 Task: Add Dates with Start Date as Nov 01 2023 and Due Date as Nov 30 2023 to Card Card0032 in Board Board0023 in Workspace Development in Trello
Action: Mouse moved to (484, 541)
Screenshot: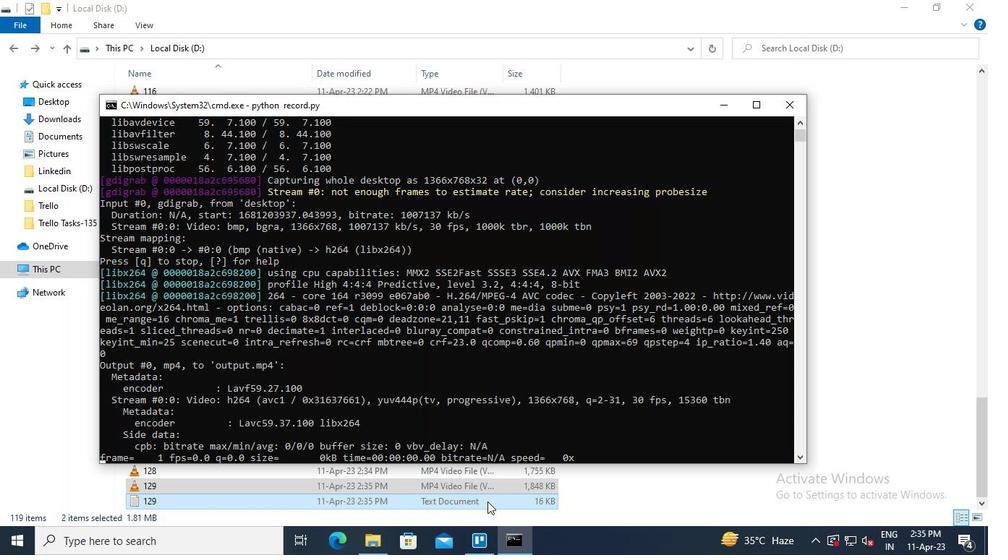 
Action: Mouse pressed left at (484, 541)
Screenshot: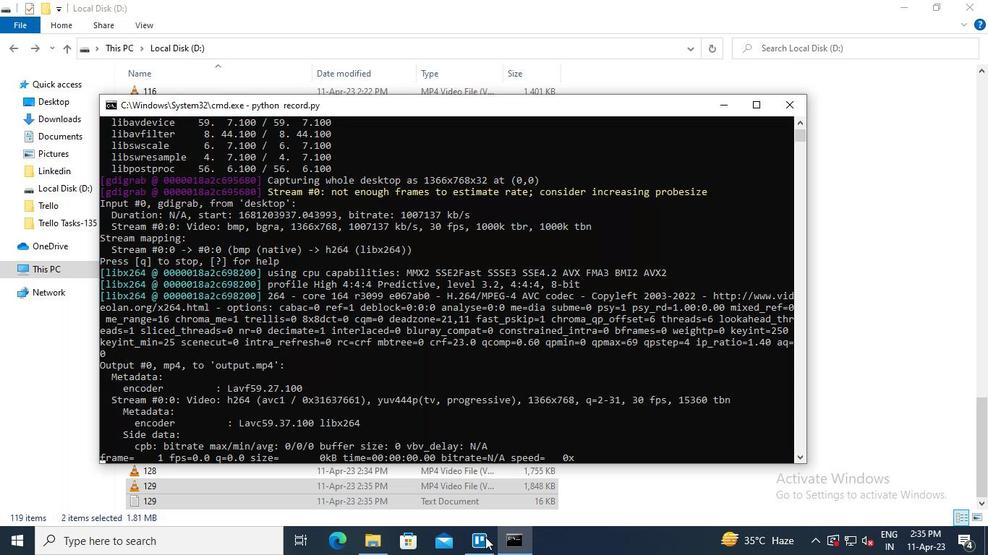 
Action: Mouse moved to (271, 449)
Screenshot: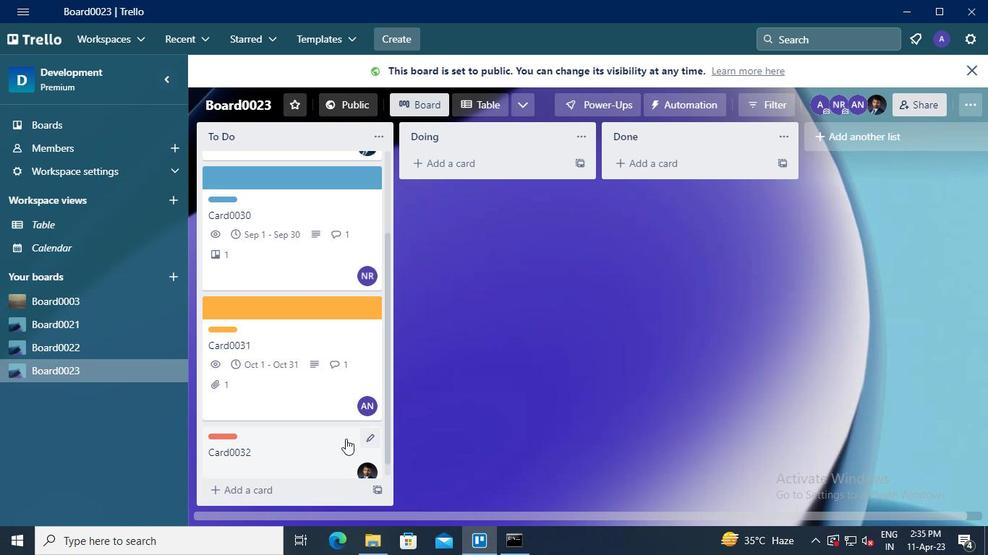 
Action: Mouse pressed left at (271, 449)
Screenshot: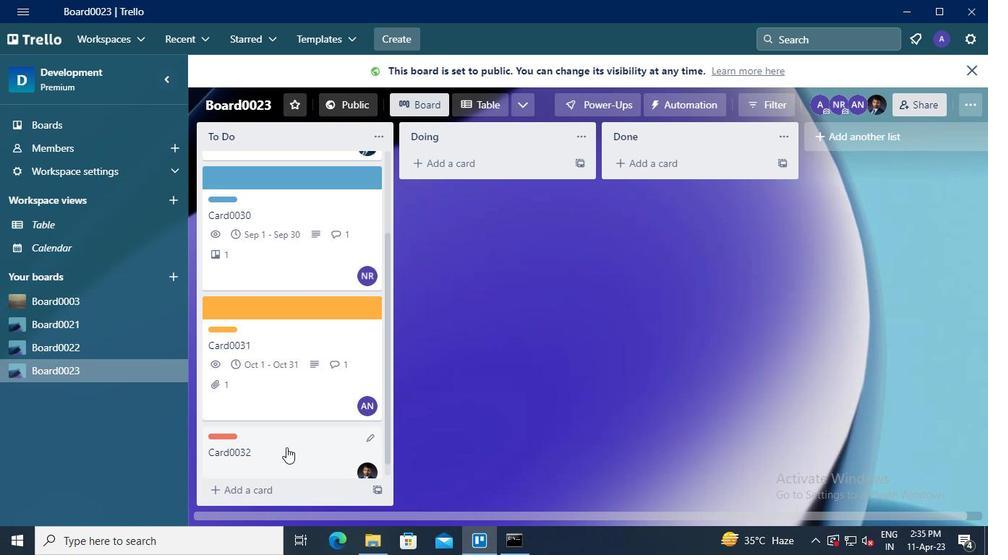 
Action: Mouse moved to (666, 275)
Screenshot: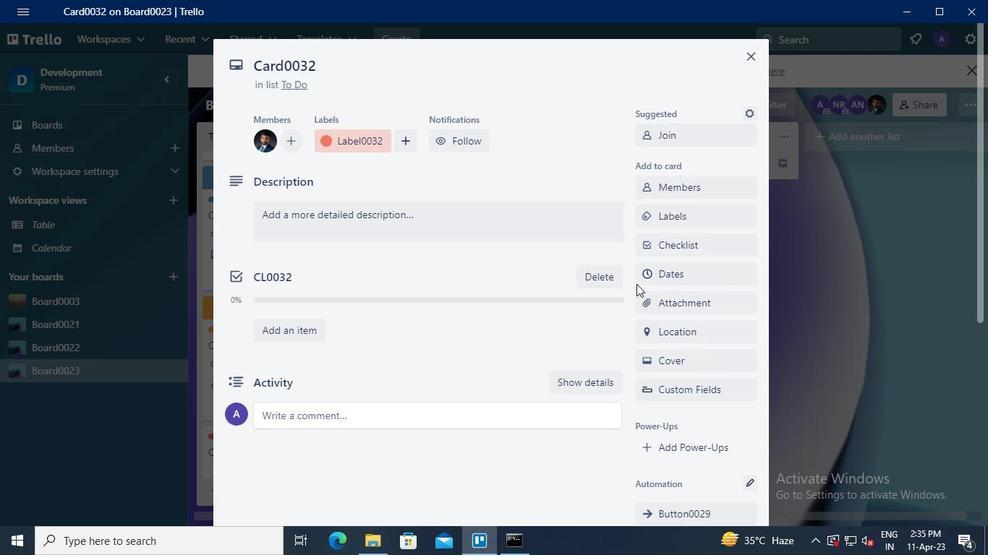 
Action: Mouse pressed left at (666, 275)
Screenshot: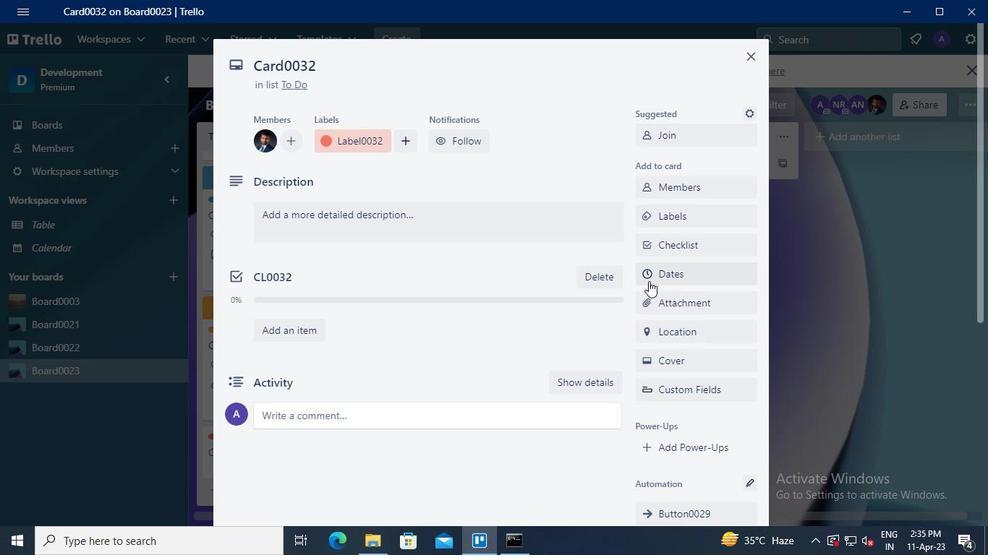 
Action: Mouse moved to (649, 331)
Screenshot: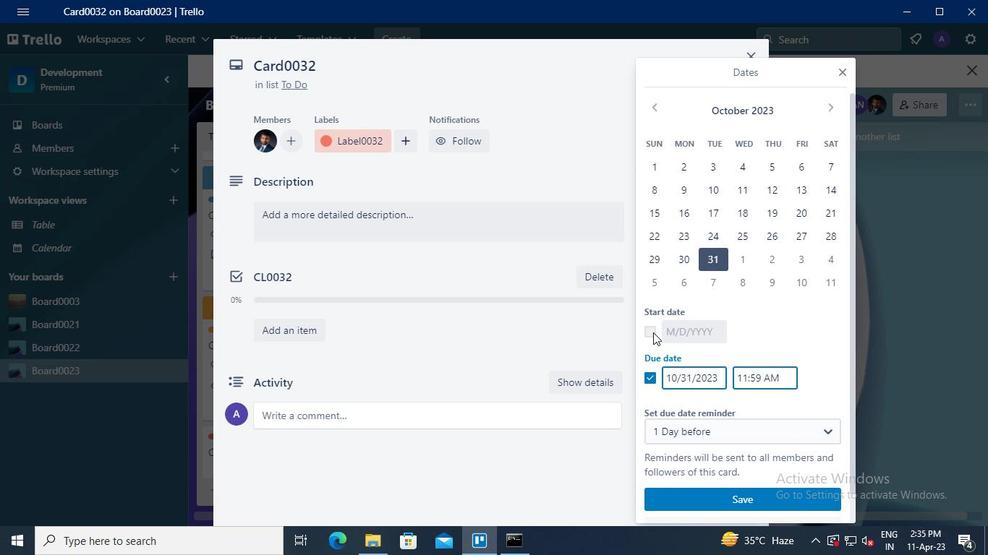 
Action: Mouse pressed left at (649, 331)
Screenshot: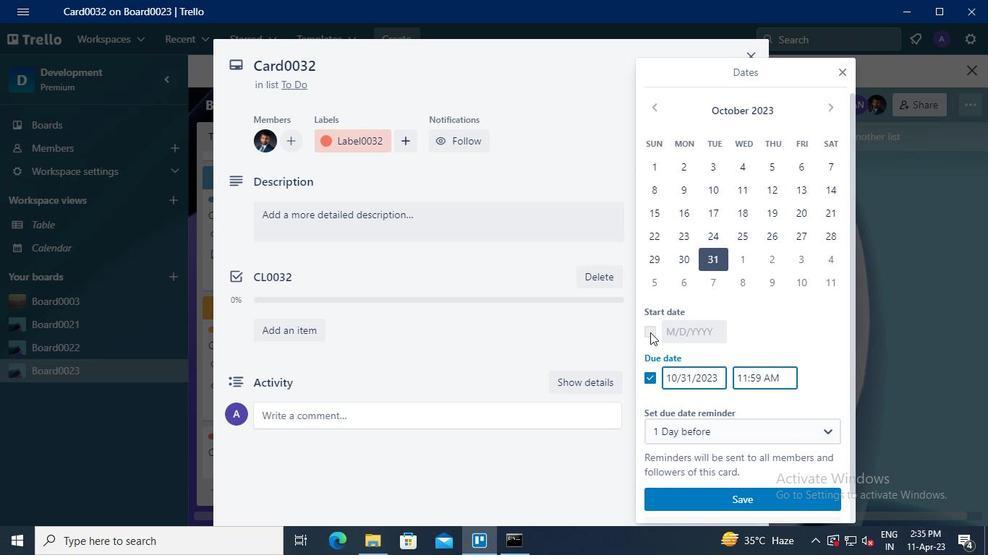 
Action: Mouse moved to (829, 104)
Screenshot: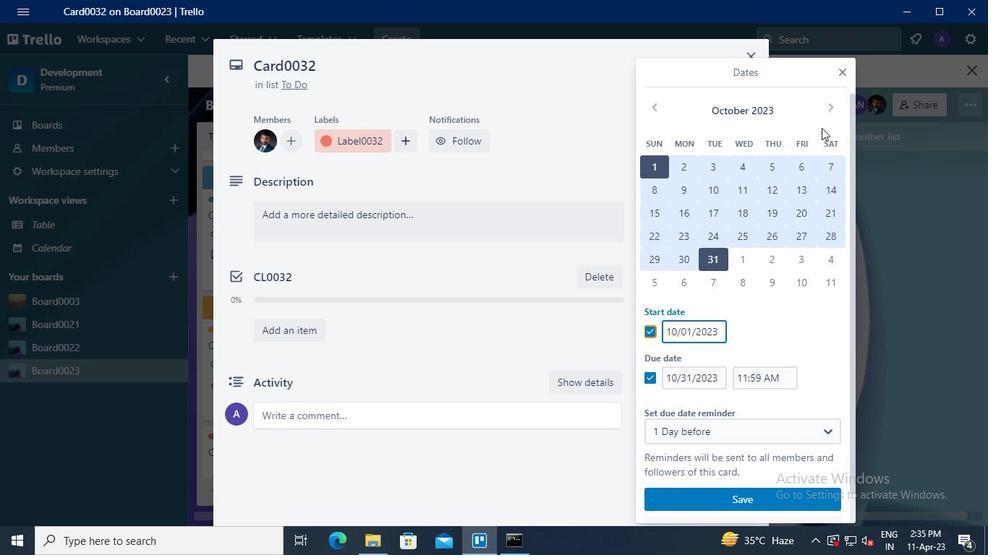 
Action: Mouse pressed left at (829, 104)
Screenshot: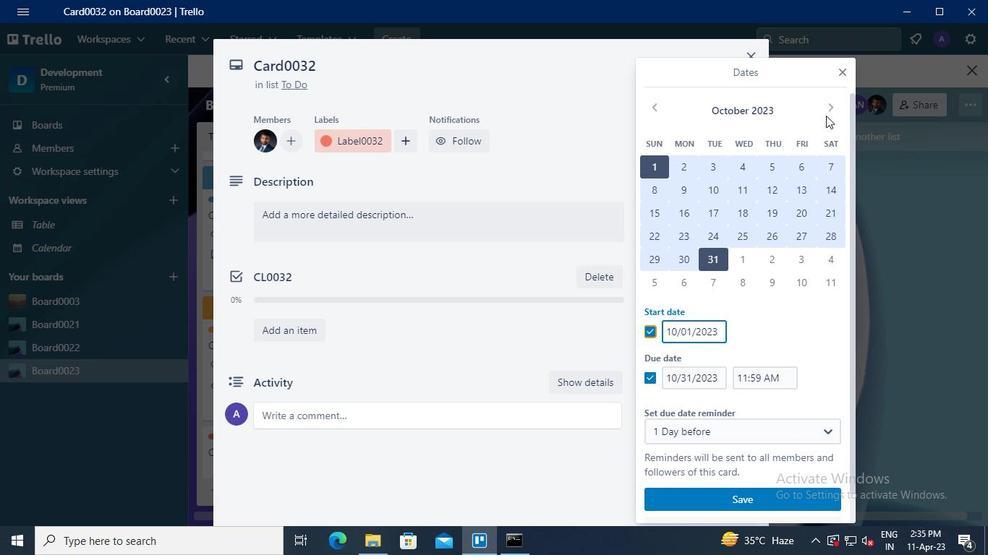 
Action: Mouse moved to (745, 165)
Screenshot: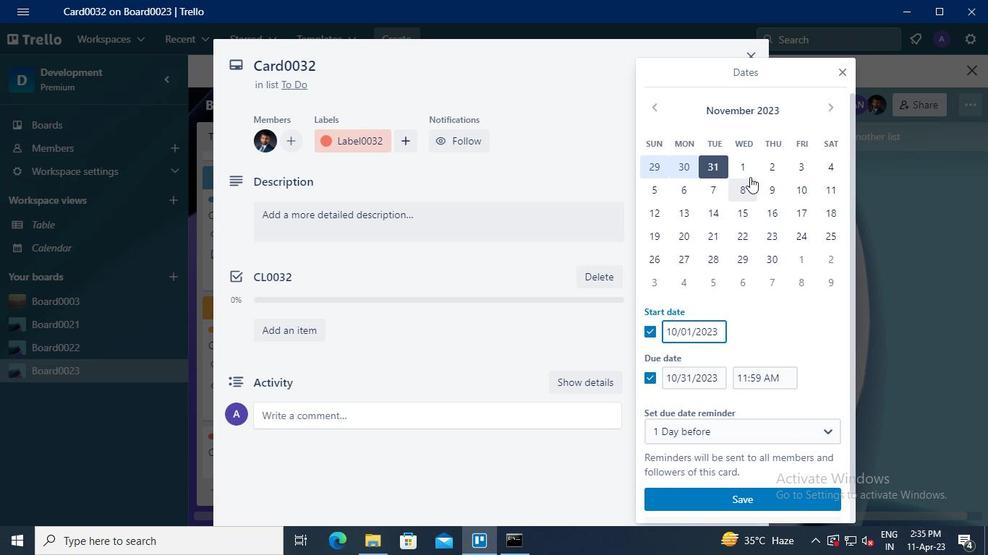 
Action: Mouse pressed left at (745, 165)
Screenshot: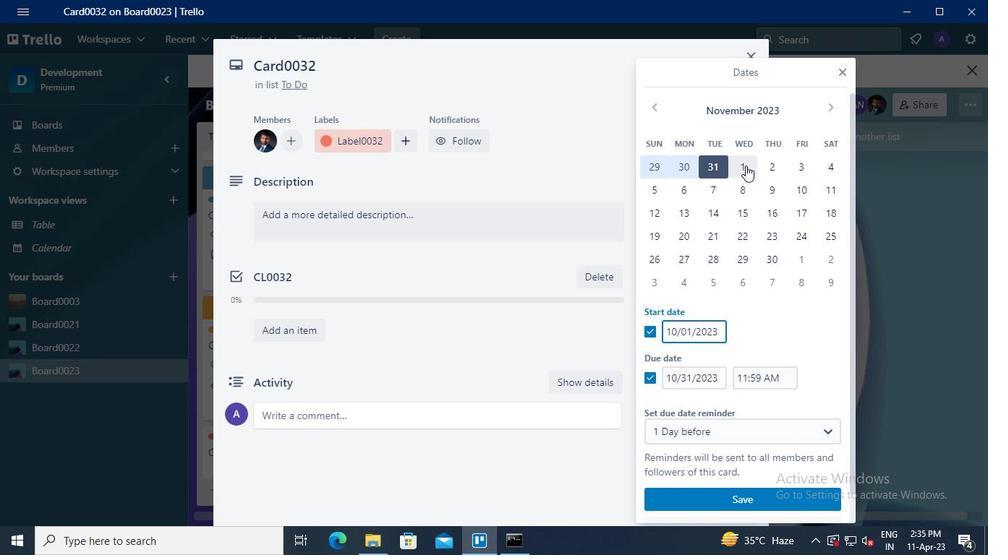 
Action: Mouse moved to (775, 253)
Screenshot: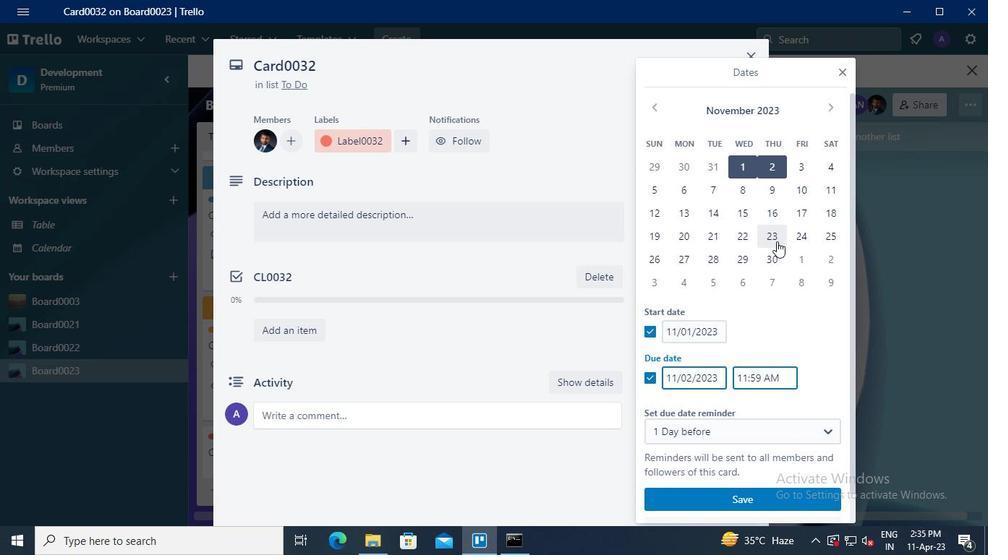 
Action: Mouse pressed left at (775, 253)
Screenshot: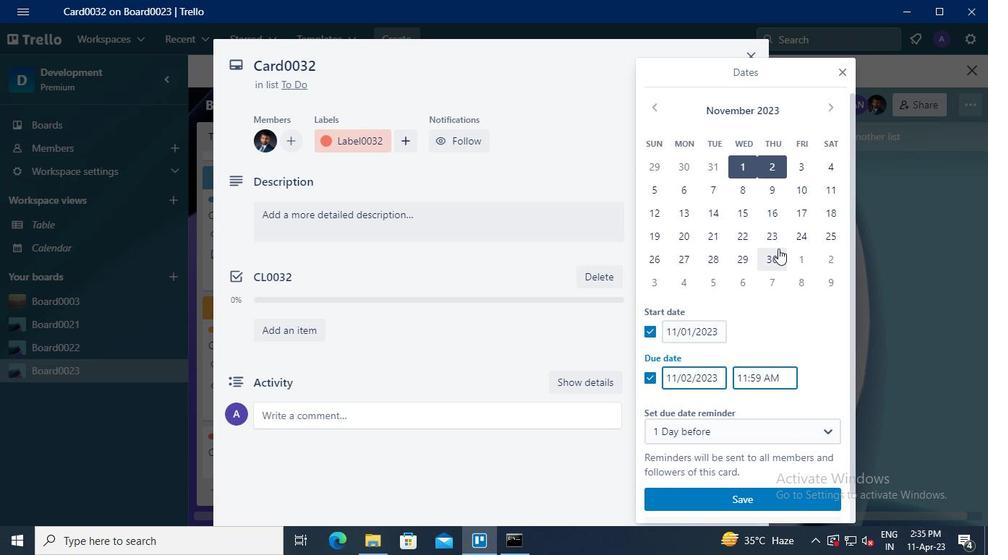 
Action: Mouse moved to (753, 499)
Screenshot: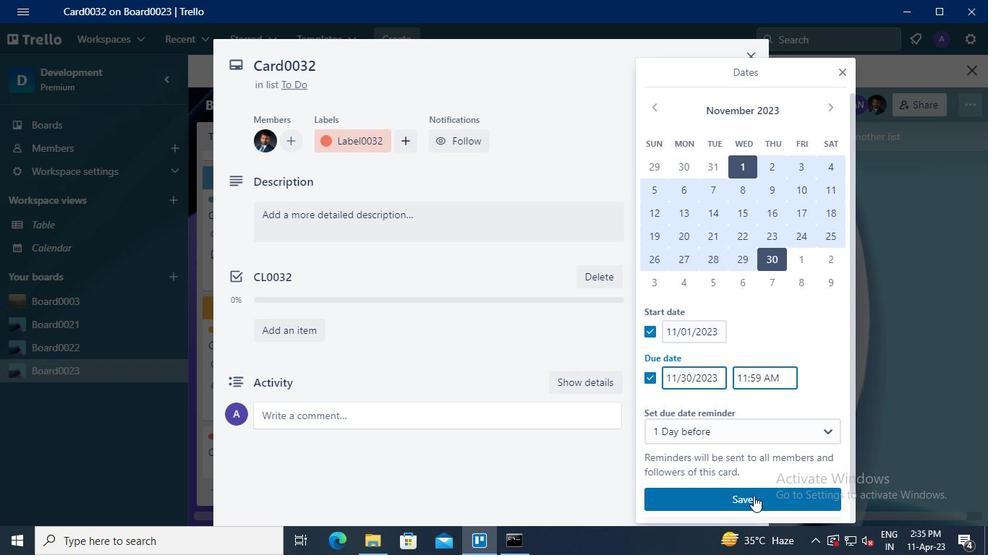 
Action: Mouse pressed left at (753, 499)
Screenshot: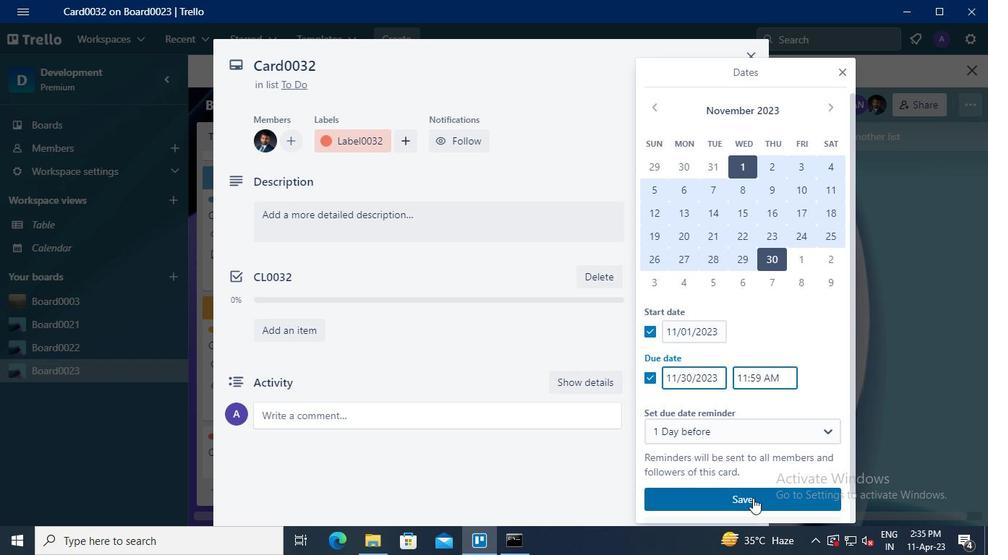 
Action: Mouse moved to (510, 555)
Screenshot: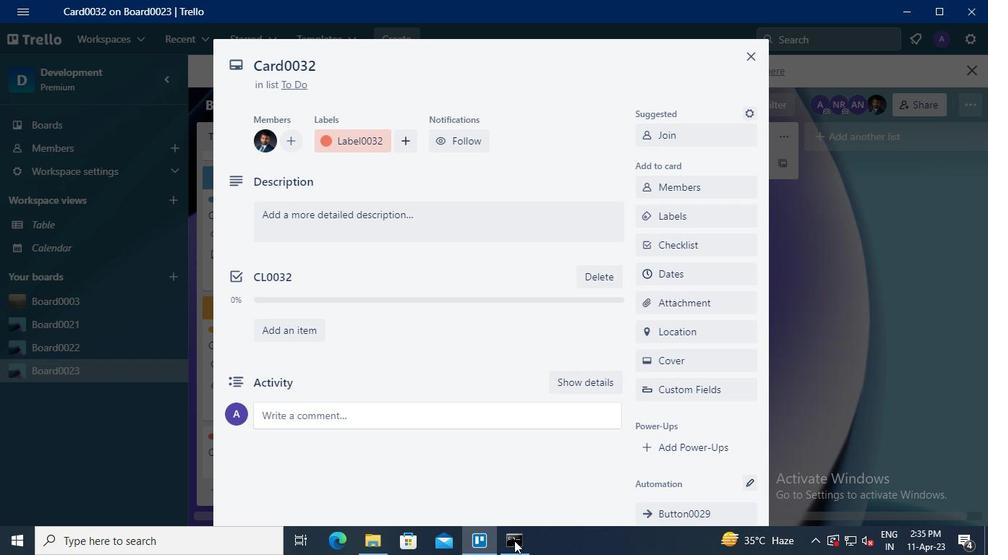 
Action: Mouse pressed left at (510, 554)
Screenshot: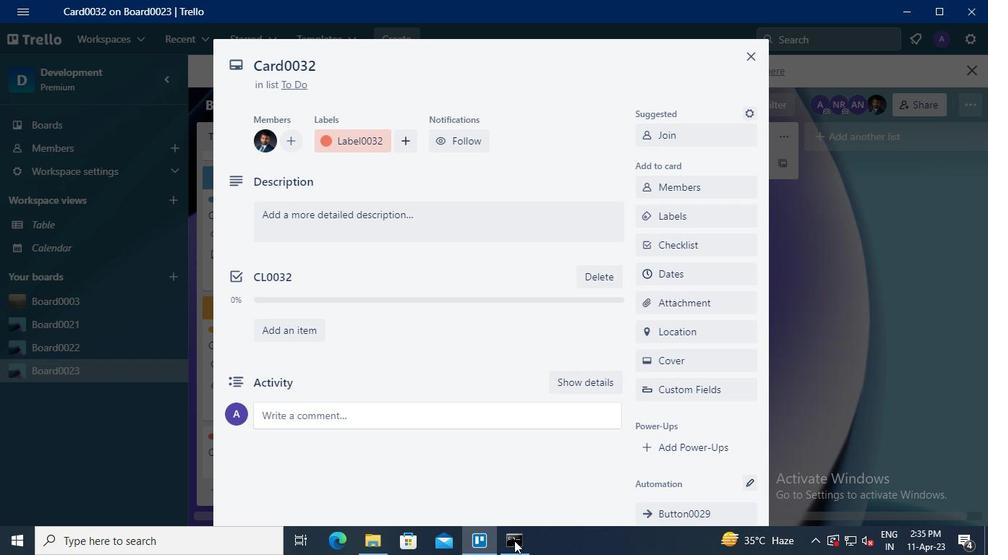 
Action: Mouse moved to (781, 108)
Screenshot: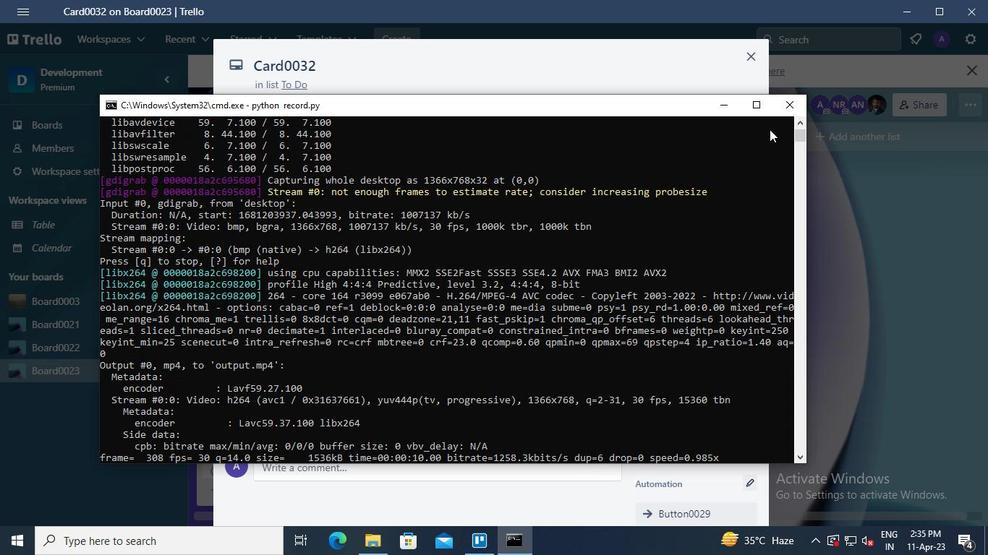 
Action: Mouse pressed left at (781, 108)
Screenshot: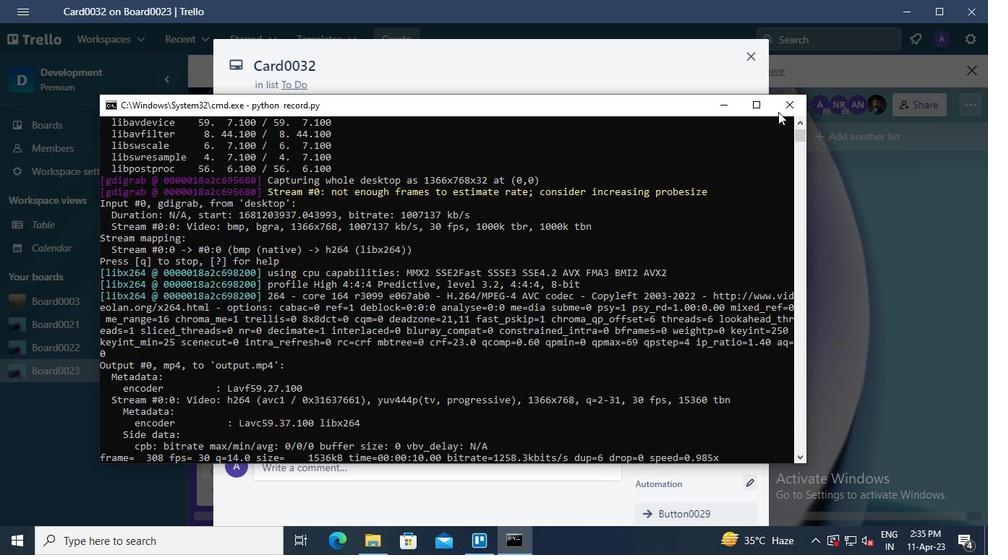 
